 Task: Add Endangered Species Chocolate Otter Milk Chocolate Bar to the cart.
Action: Mouse moved to (32, 79)
Screenshot: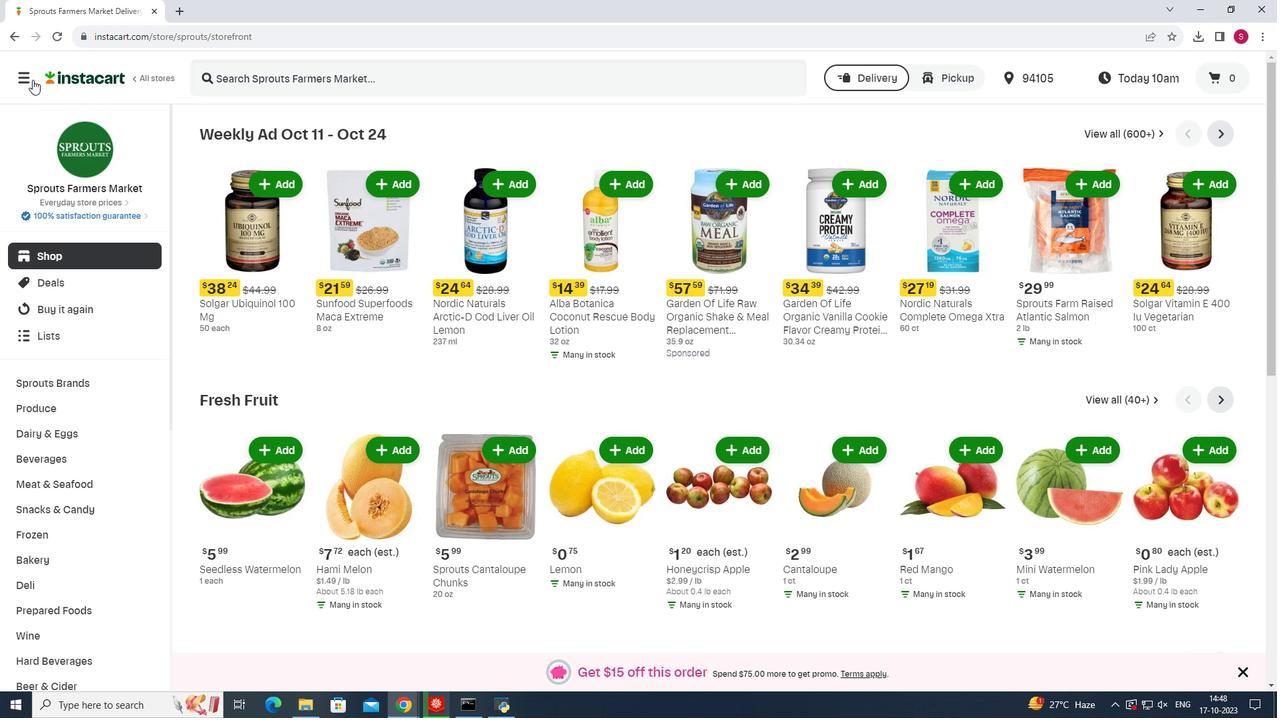 
Action: Mouse pressed left at (32, 79)
Screenshot: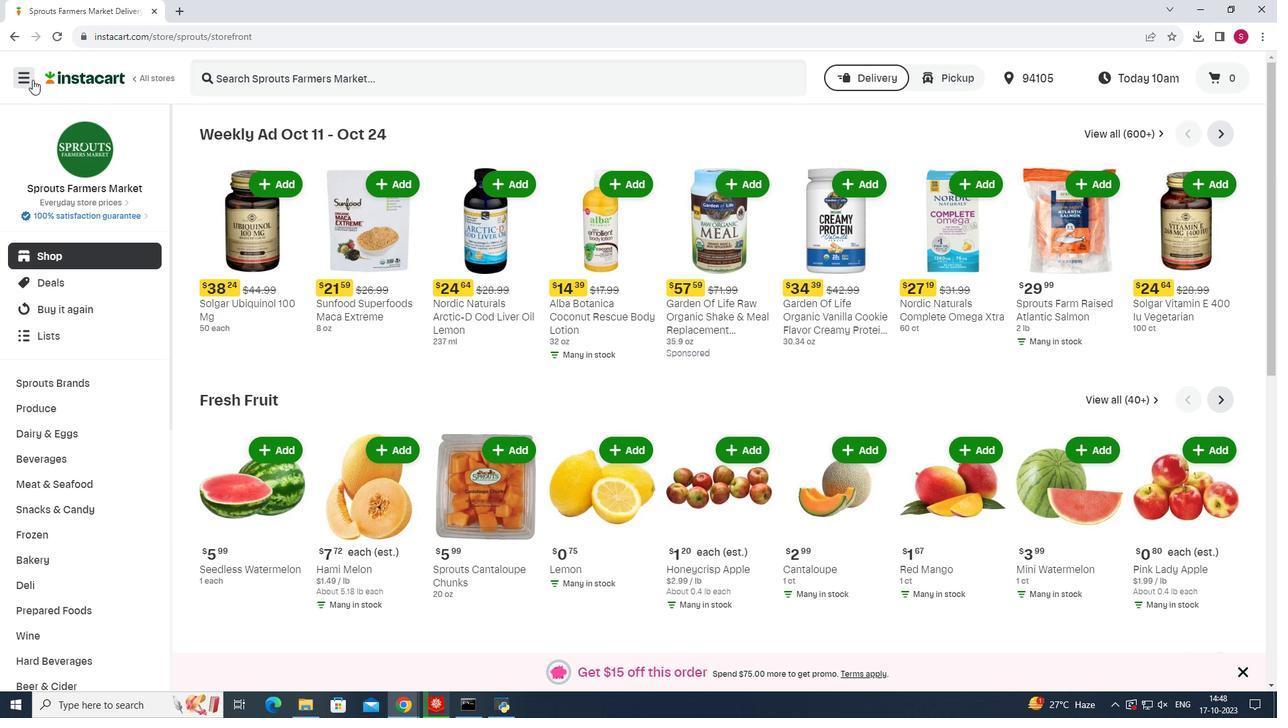 
Action: Mouse moved to (83, 349)
Screenshot: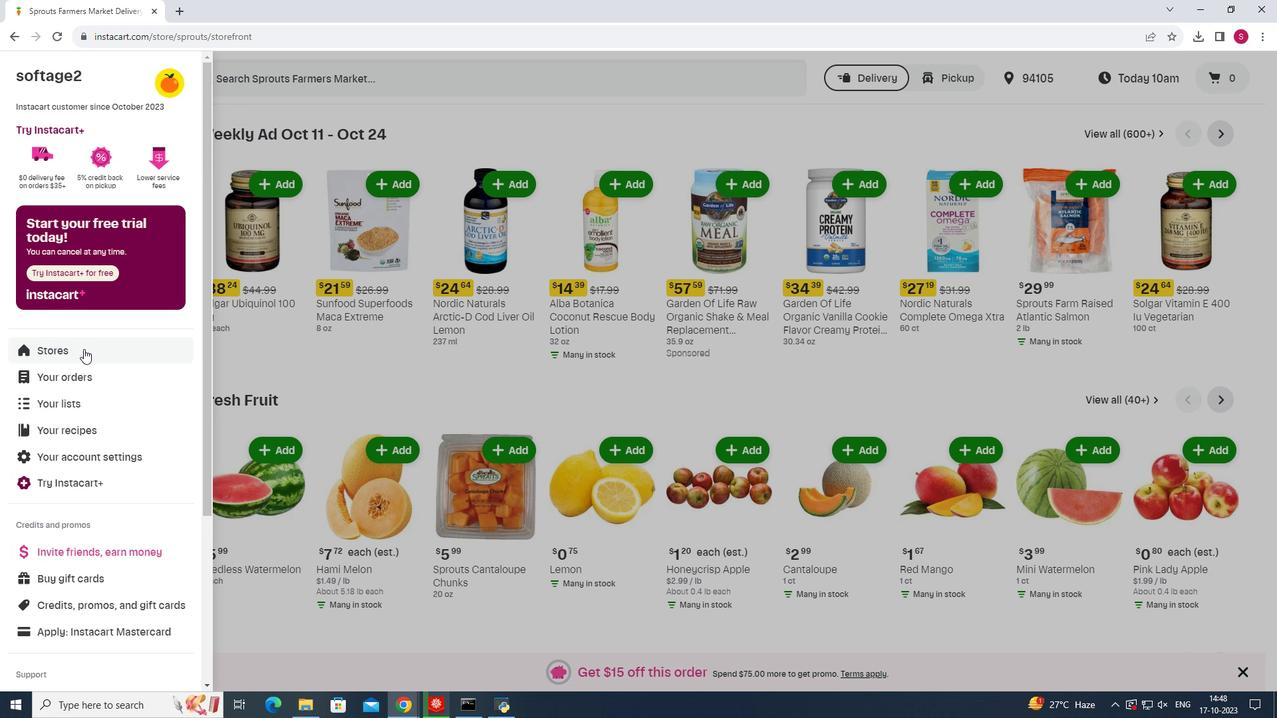 
Action: Mouse pressed left at (83, 349)
Screenshot: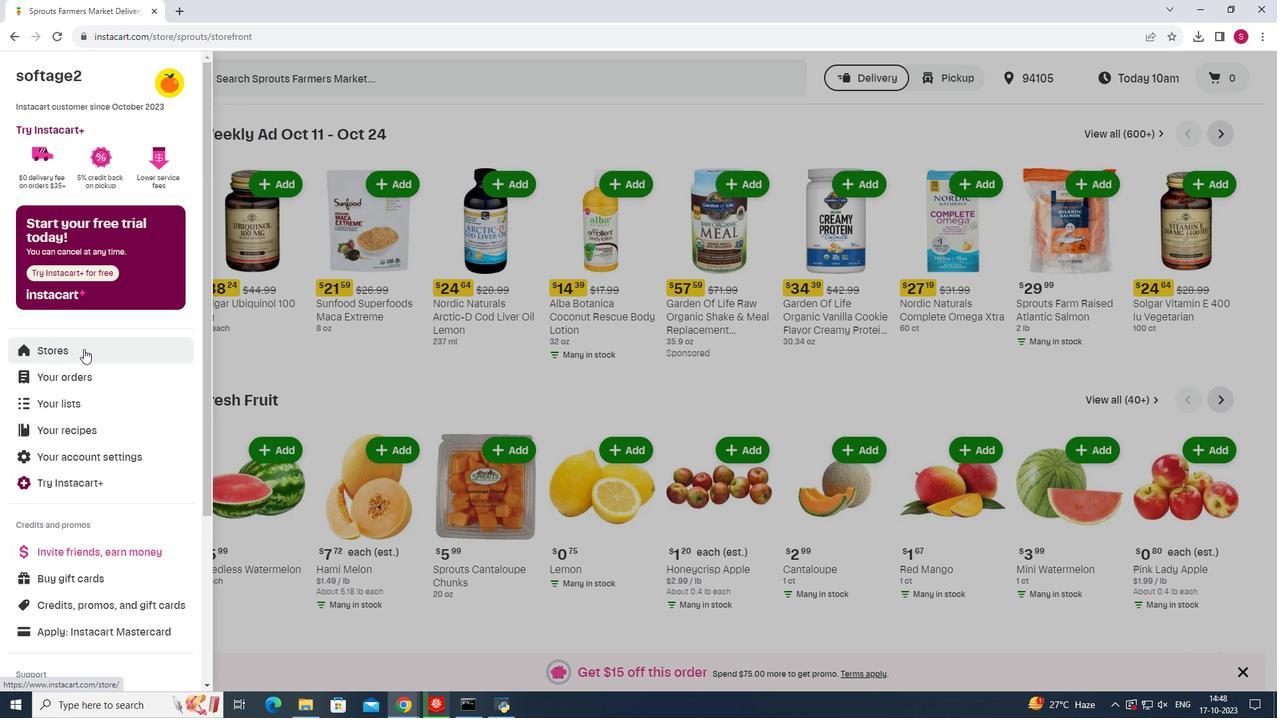 
Action: Mouse moved to (309, 121)
Screenshot: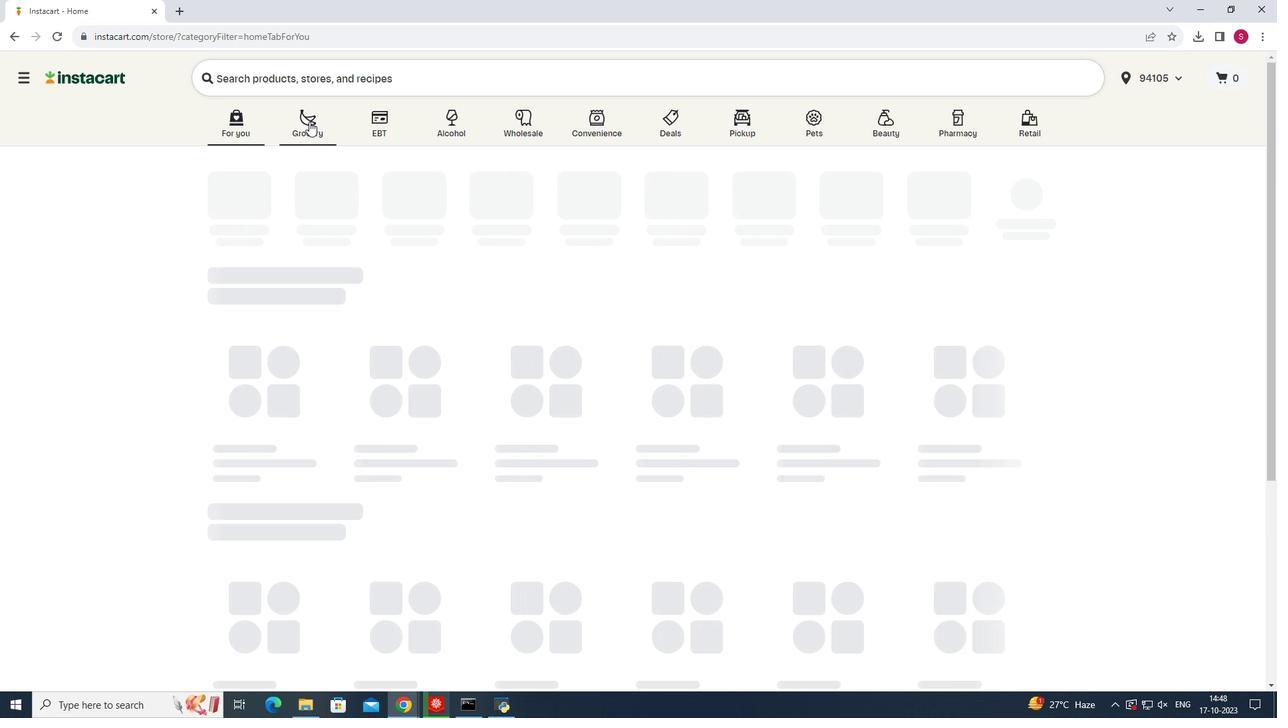 
Action: Mouse pressed left at (309, 121)
Screenshot: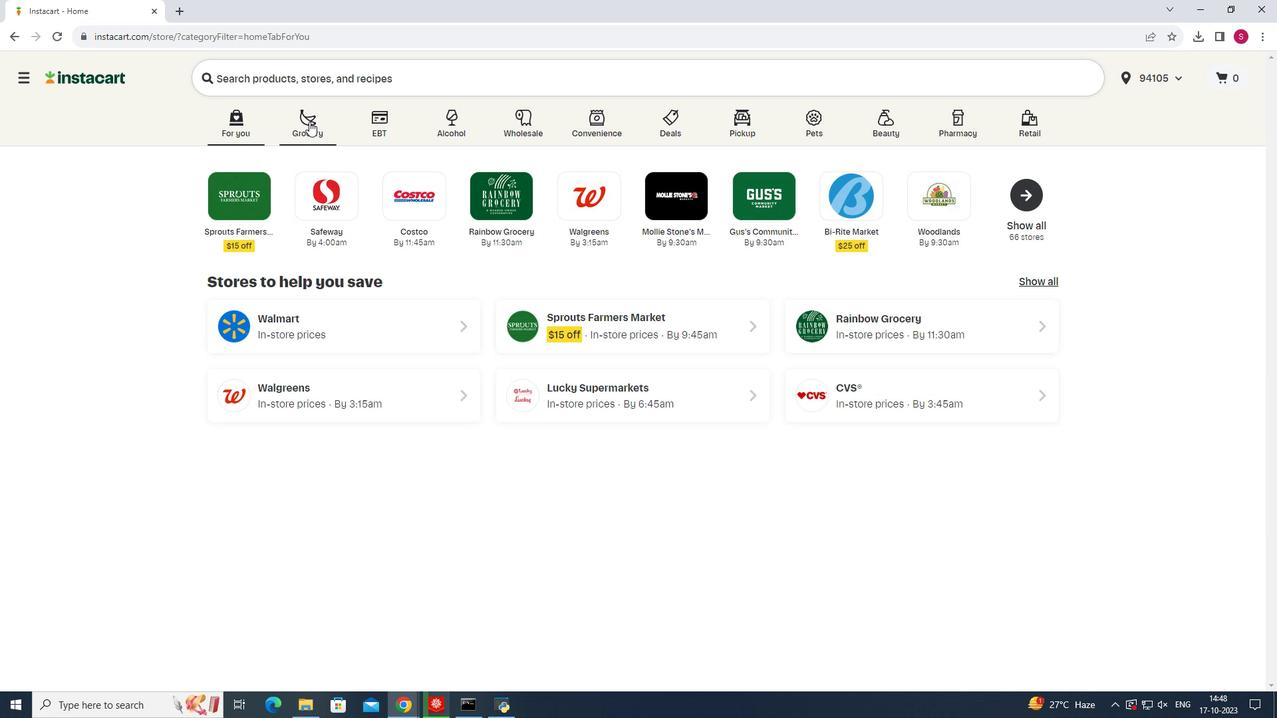 
Action: Mouse moved to (890, 182)
Screenshot: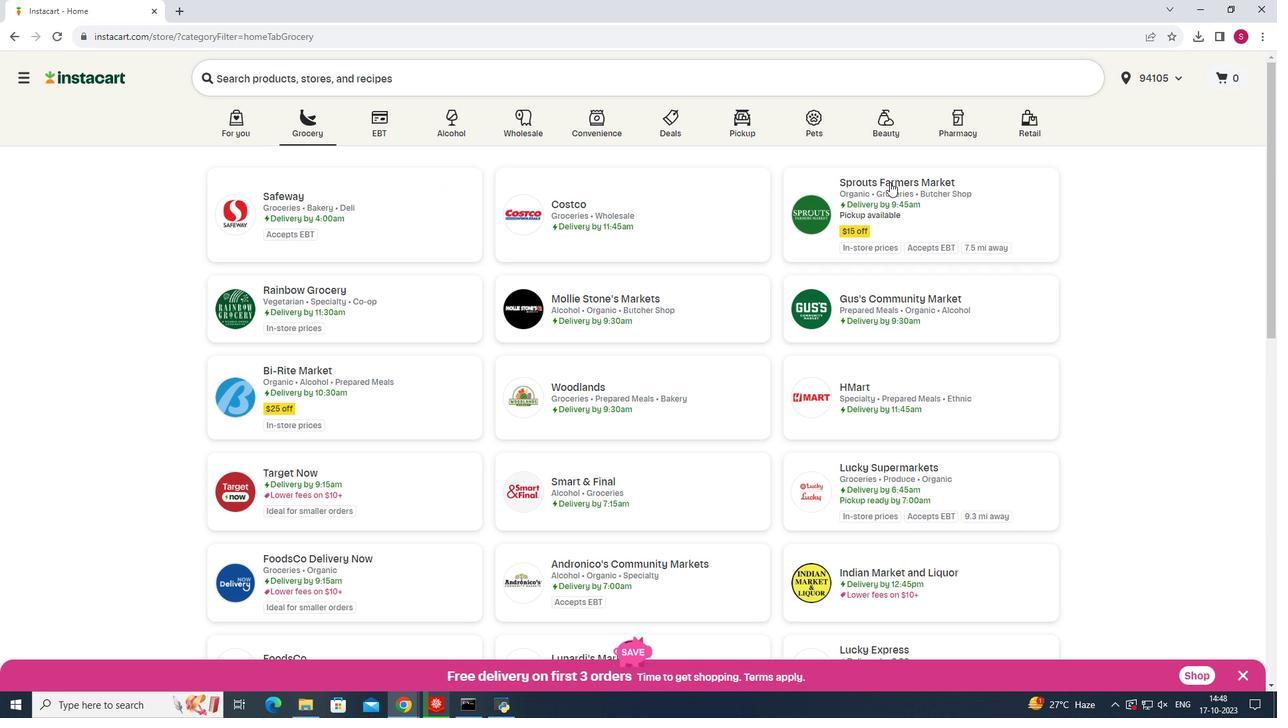 
Action: Mouse pressed left at (890, 182)
Screenshot: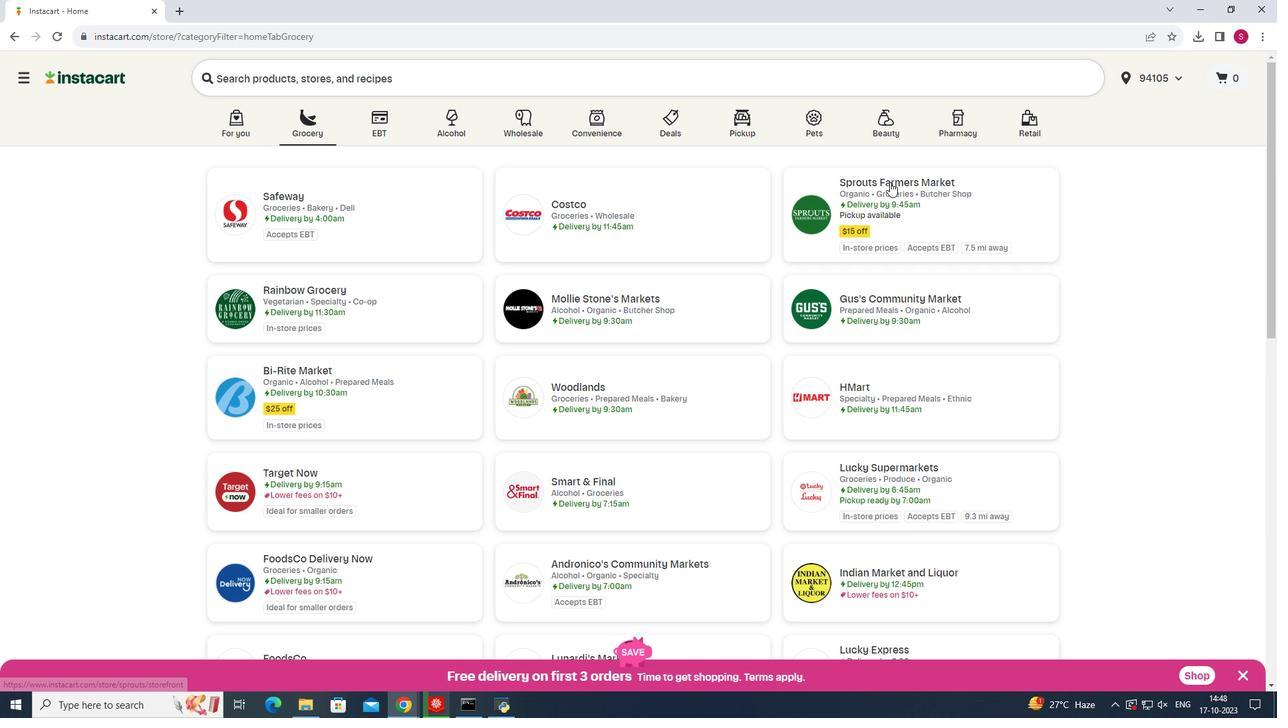 
Action: Mouse moved to (66, 507)
Screenshot: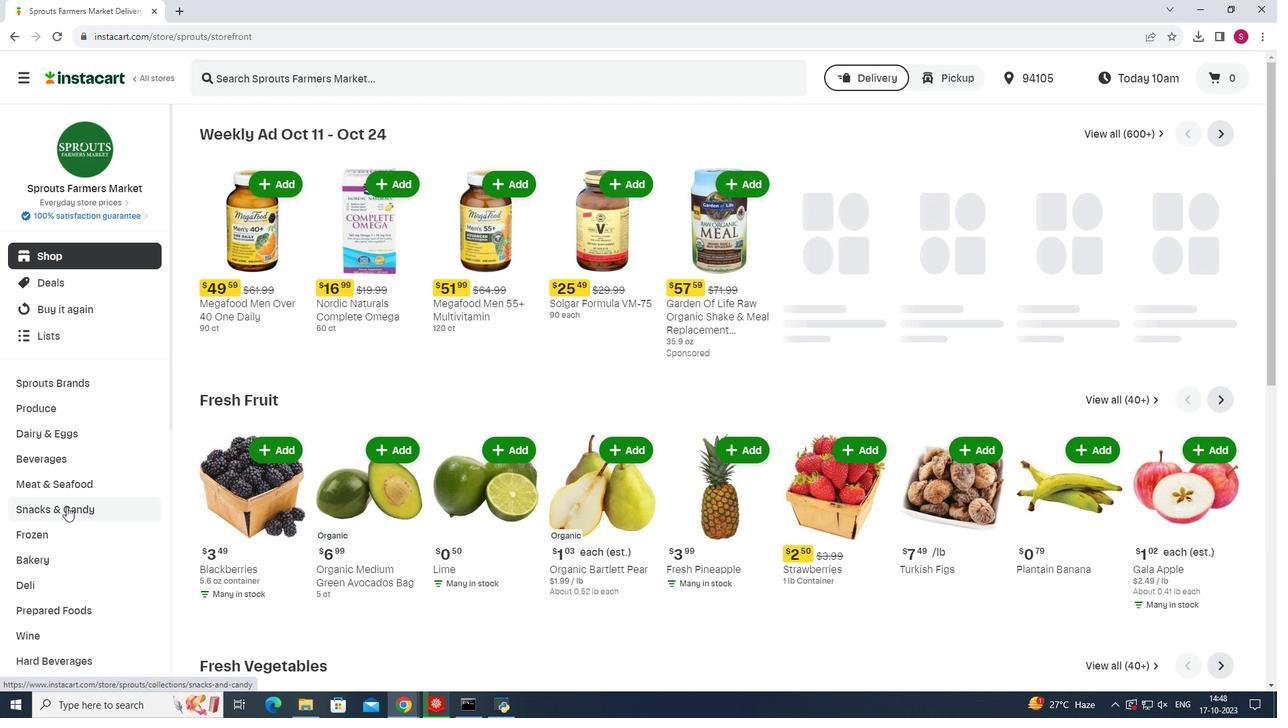 
Action: Mouse pressed left at (66, 507)
Screenshot: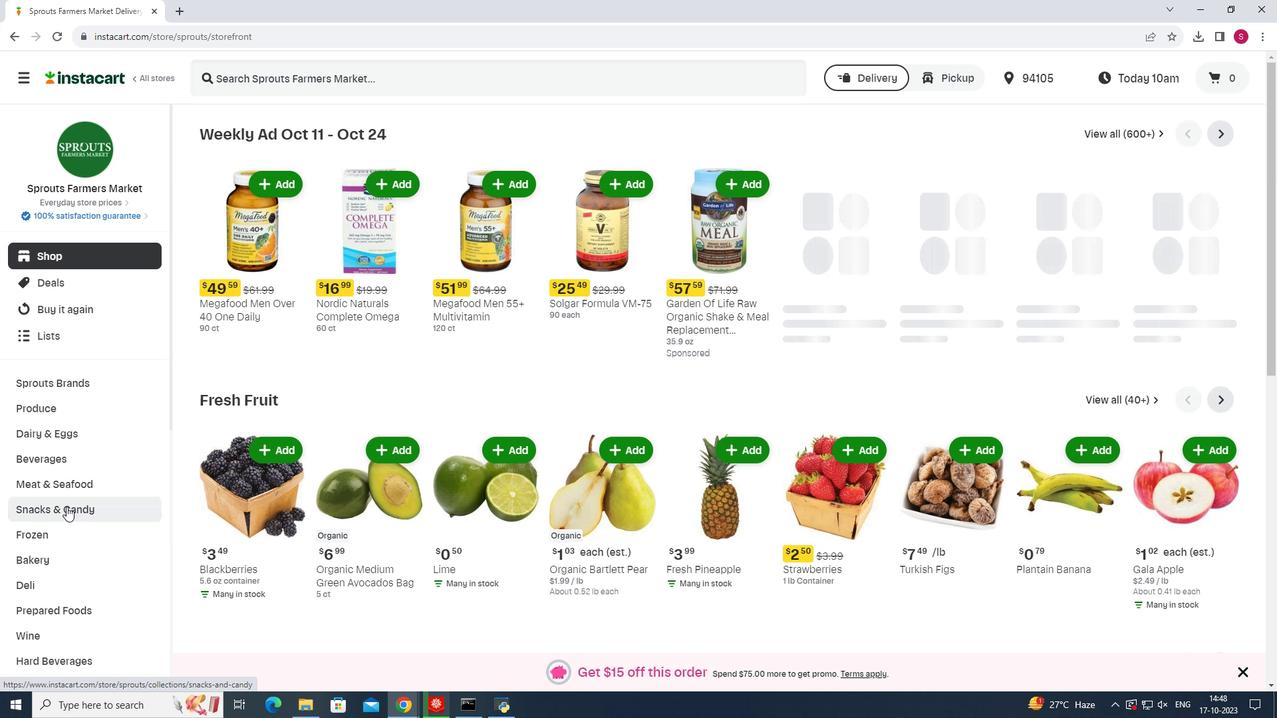 
Action: Mouse moved to (384, 162)
Screenshot: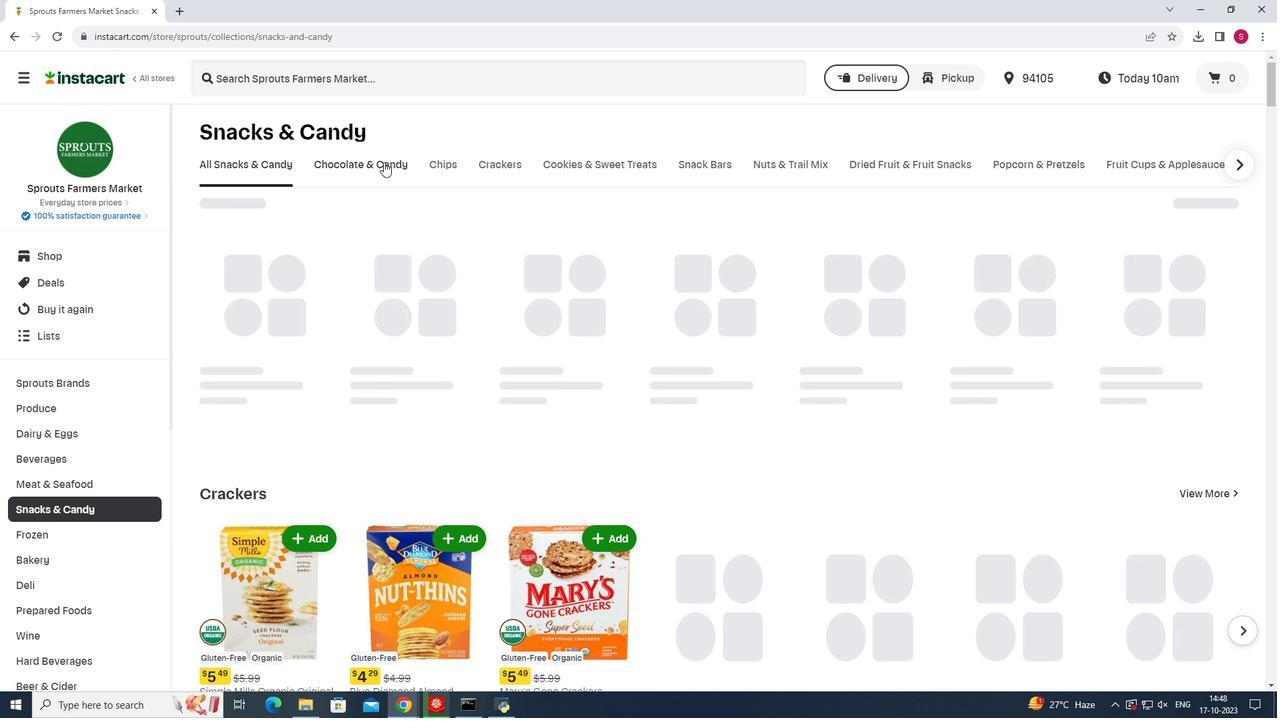 
Action: Mouse pressed left at (384, 162)
Screenshot: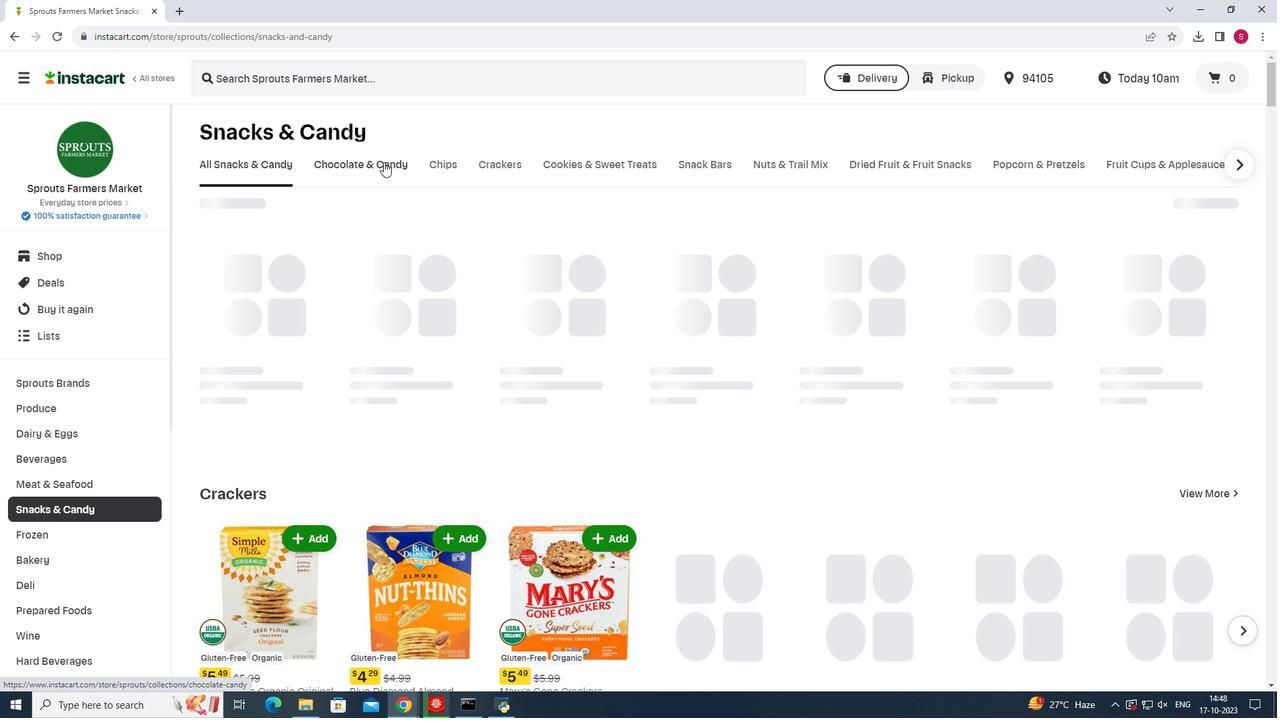 
Action: Mouse moved to (350, 218)
Screenshot: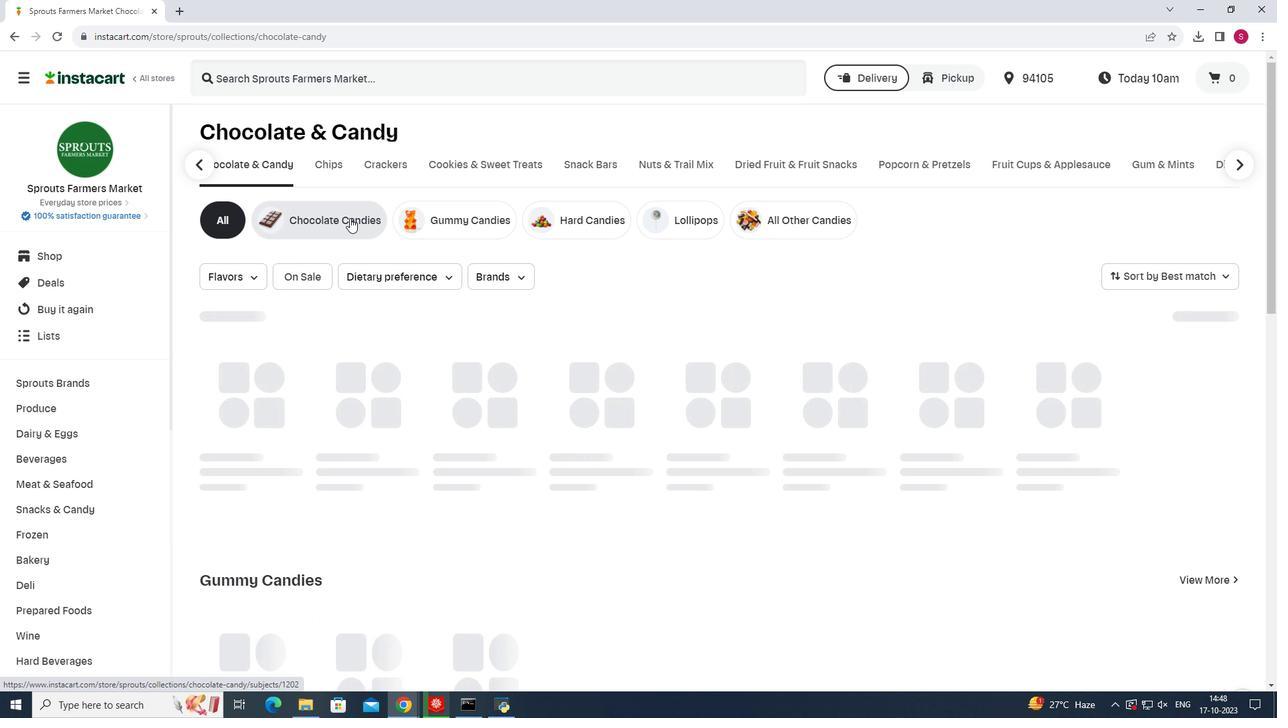 
Action: Mouse pressed left at (350, 218)
Screenshot: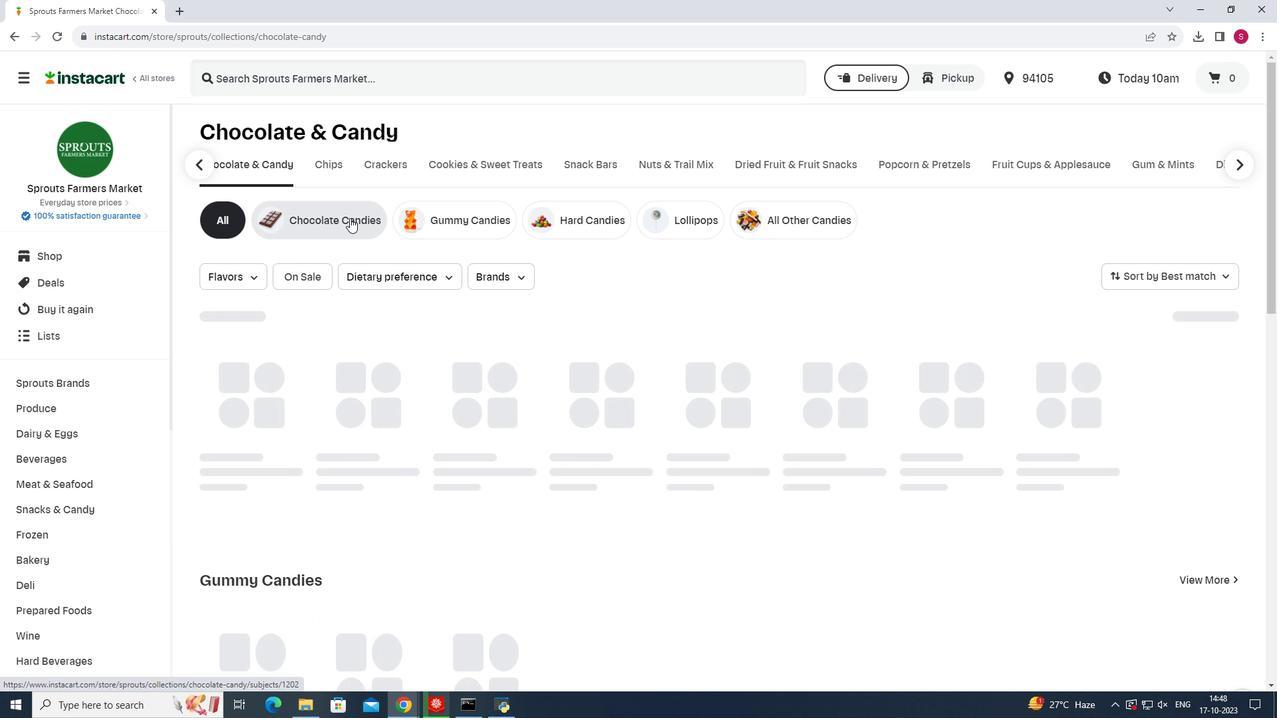 
Action: Mouse moved to (637, 73)
Screenshot: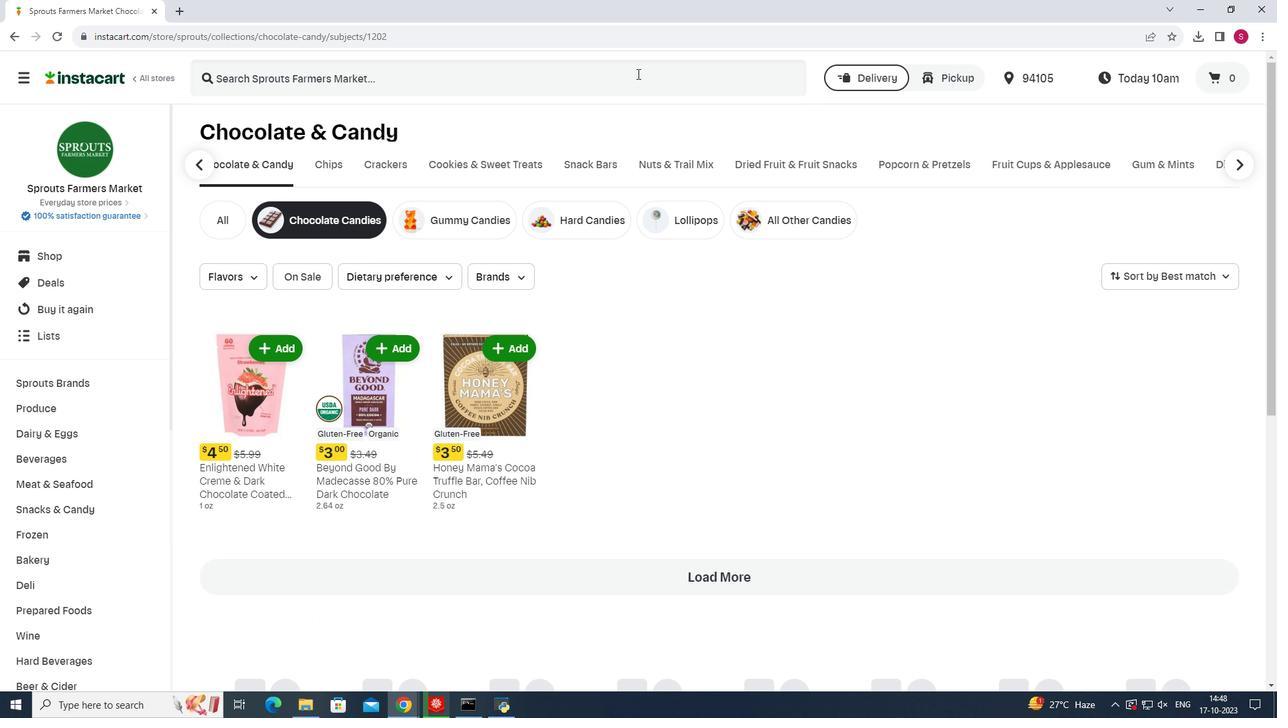 
Action: Mouse pressed left at (637, 73)
Screenshot: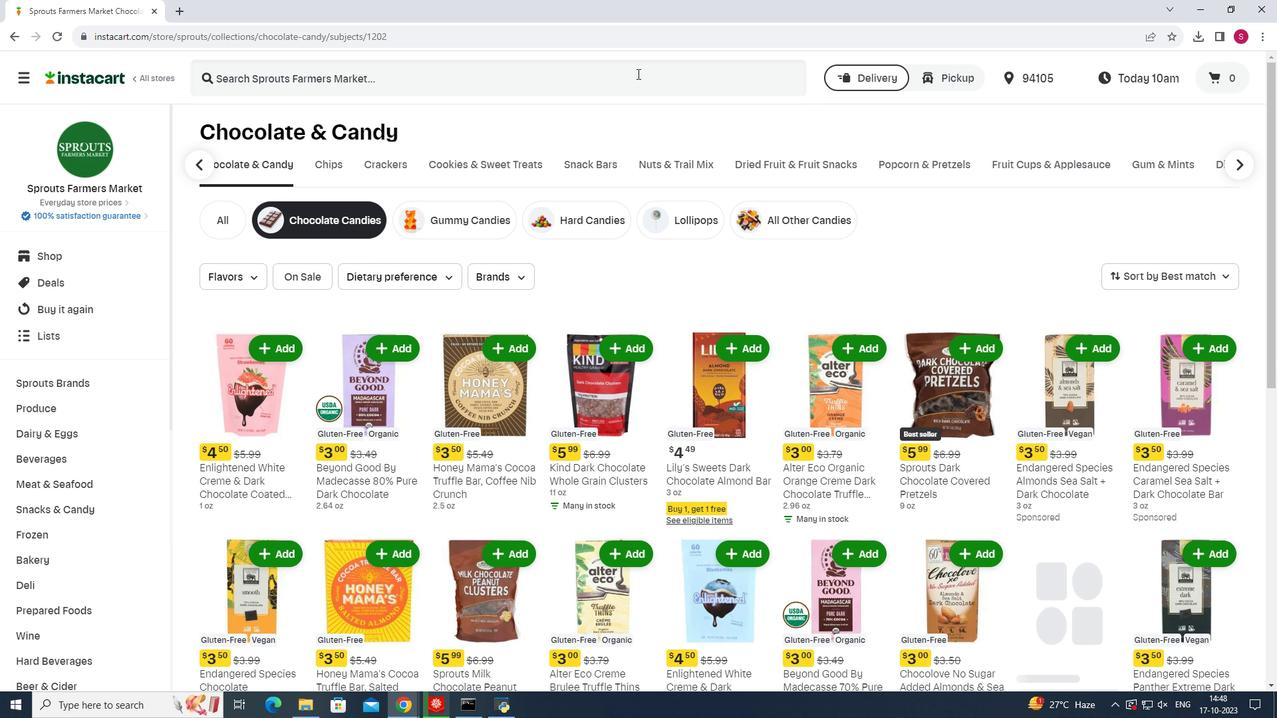 
Action: Key pressed <Key.shift>Endangered<Key.space><Key.shift><Key.shift><Key.shift><Key.shift><Key.shift><Key.shift><Key.shift><Key.shift><Key.shift>Species<Key.space><Key.shift><Key.shift><Key.shift><Key.shift><Key.shift><Key.shift><Key.shift>Chocoa<Key.backspace>late<Key.space><Key.shift>Otter<Key.space><Key.shift>Milt<Key.backspace>k<Key.space><Key.shift>Chocolate<Key.space><Key.shift>Bar<Key.enter>
Screenshot: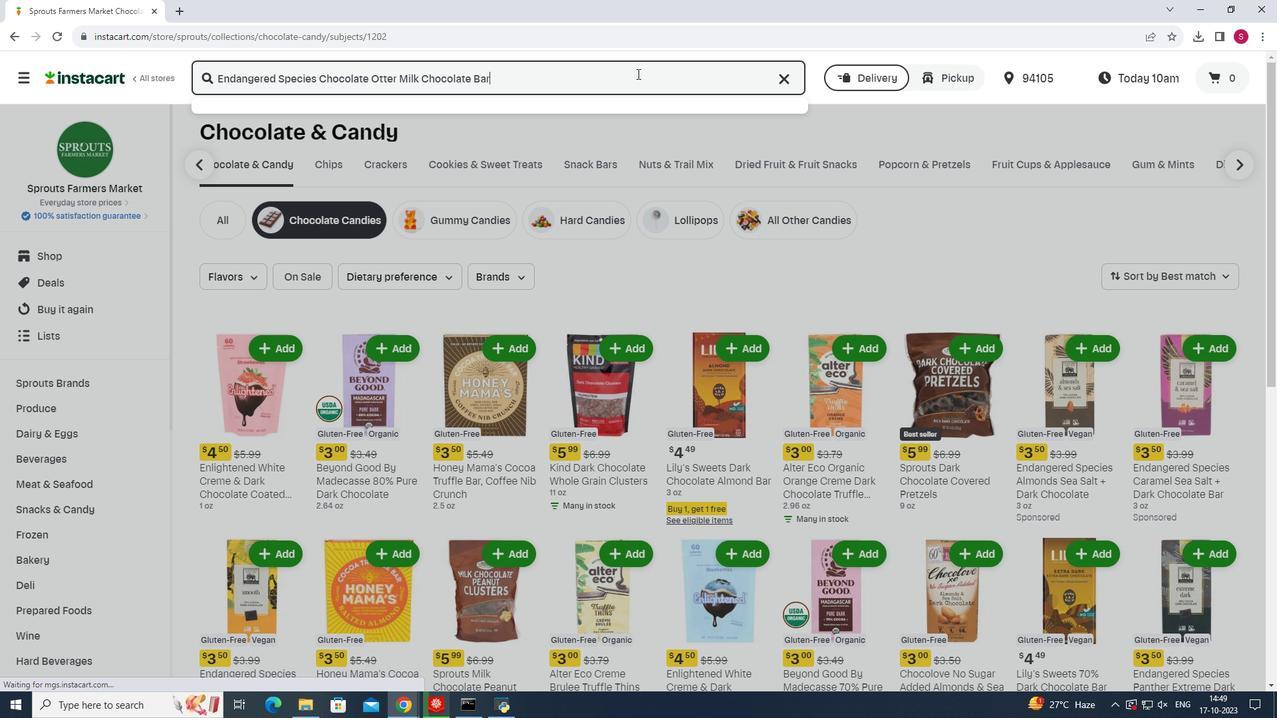 
Action: Mouse moved to (1079, 383)
Screenshot: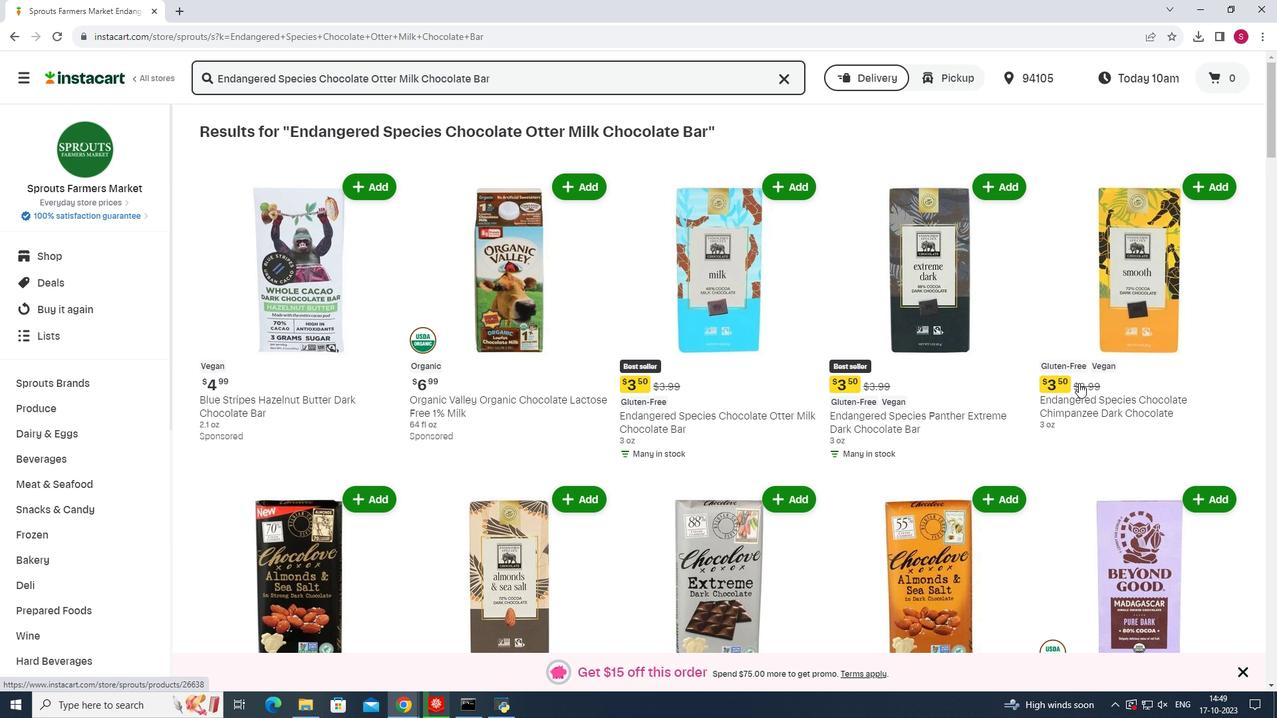 
Action: Mouse scrolled (1079, 382) with delta (0, 0)
Screenshot: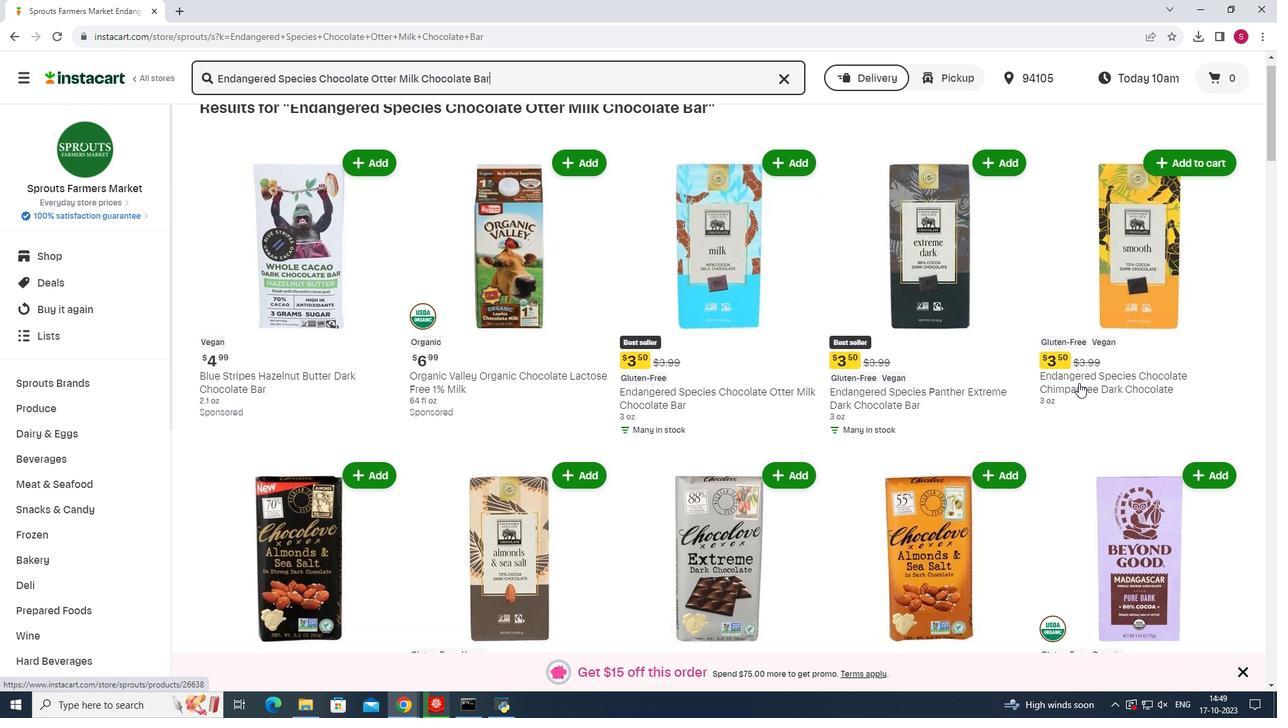 
Action: Mouse scrolled (1079, 382) with delta (0, 0)
Screenshot: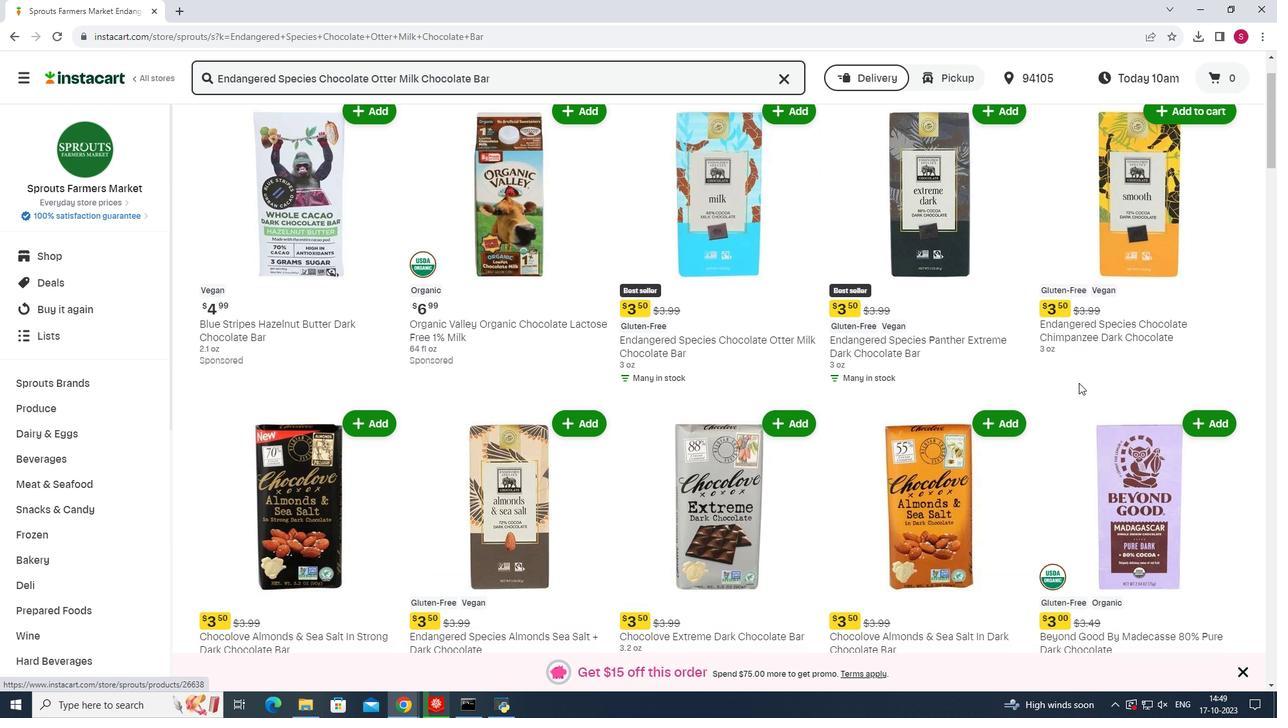
Action: Mouse scrolled (1079, 382) with delta (0, 0)
Screenshot: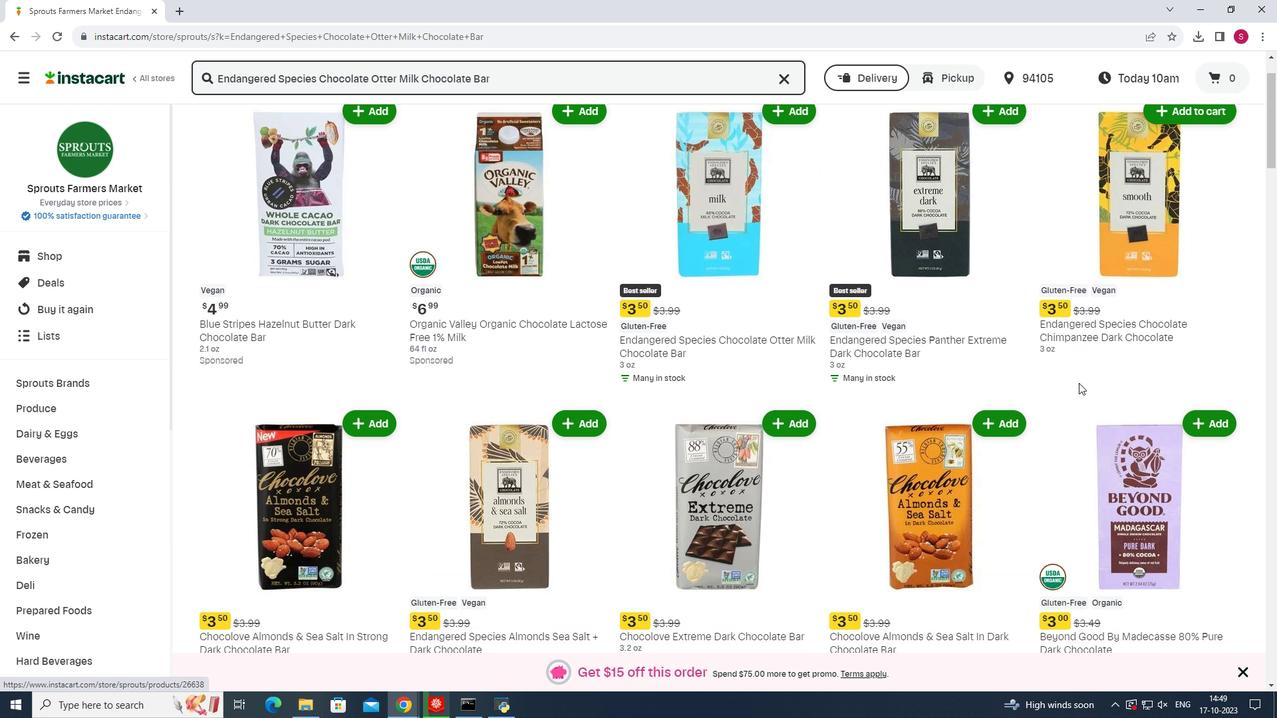 
Action: Mouse moved to (791, 460)
Screenshot: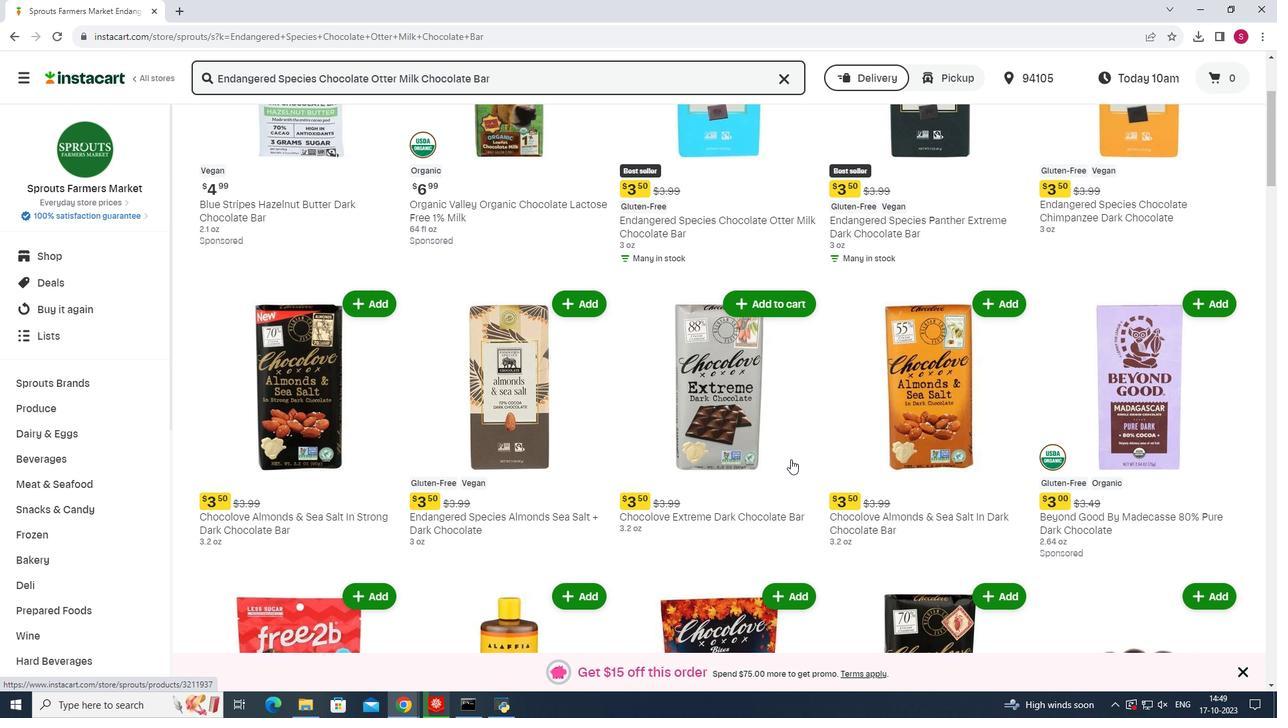
Action: Mouse scrolled (791, 461) with delta (0, 0)
Screenshot: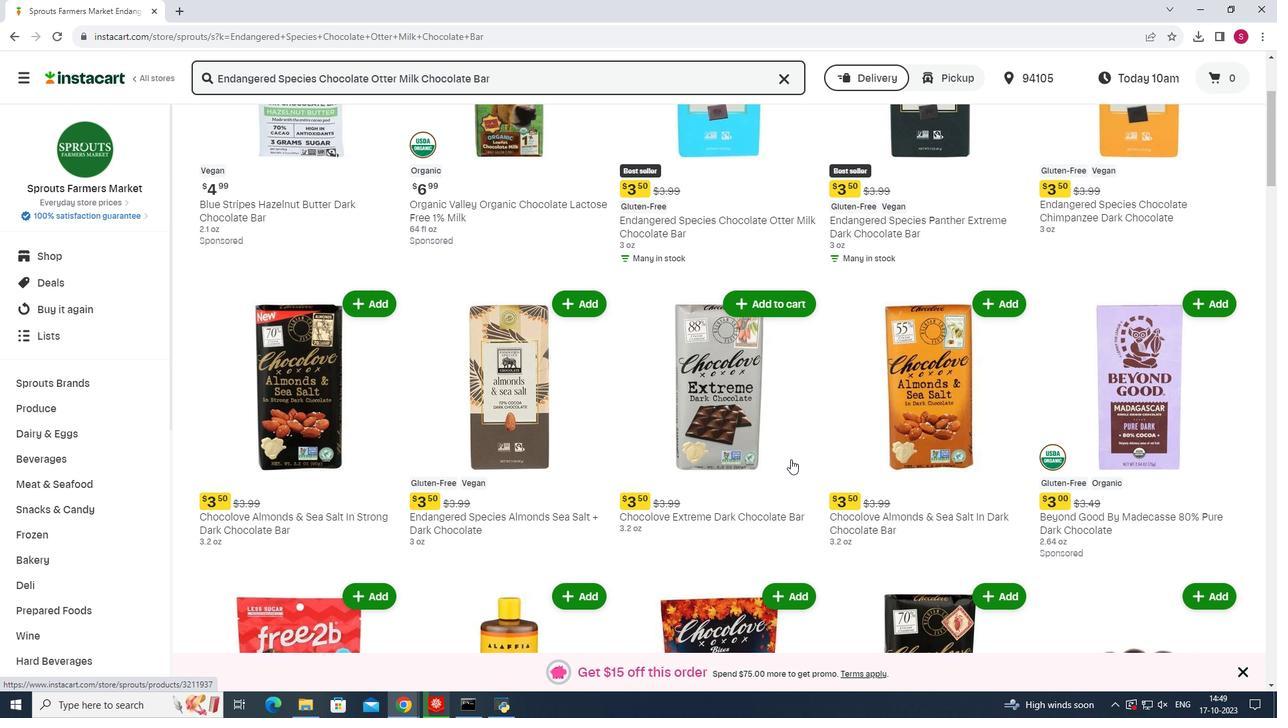 
Action: Mouse moved to (791, 459)
Screenshot: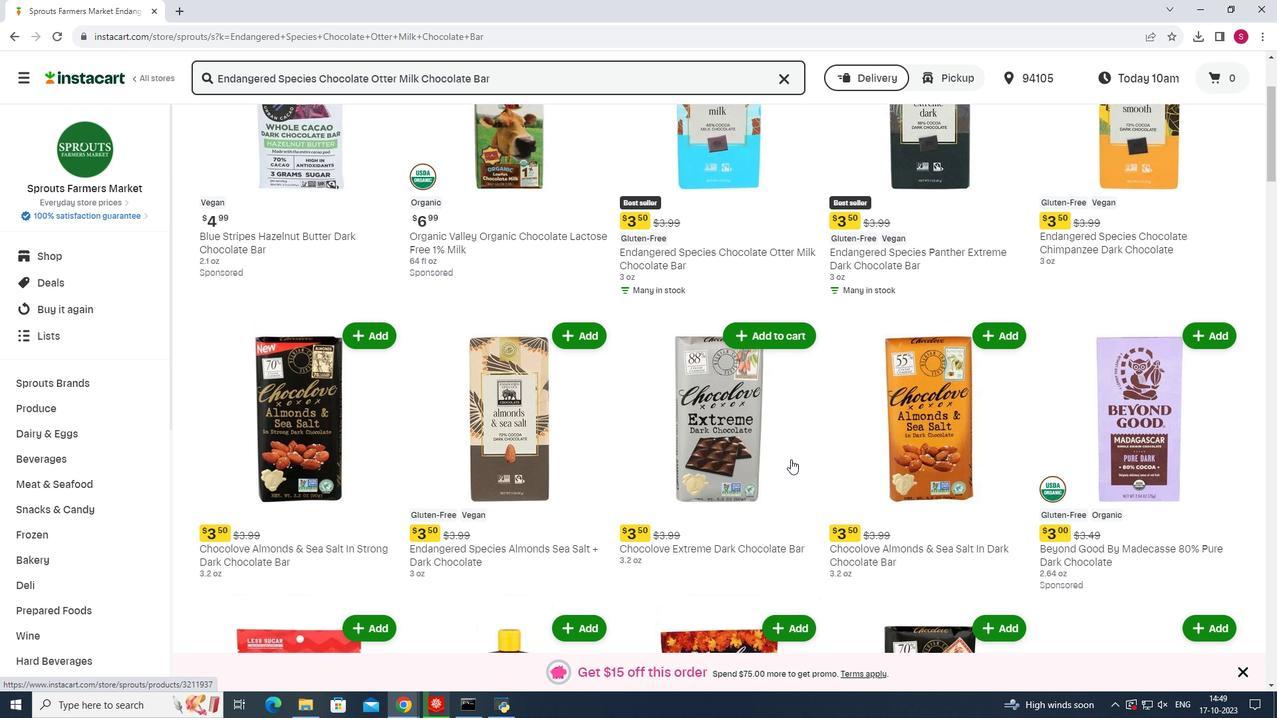 
Action: Mouse scrolled (791, 460) with delta (0, 0)
Screenshot: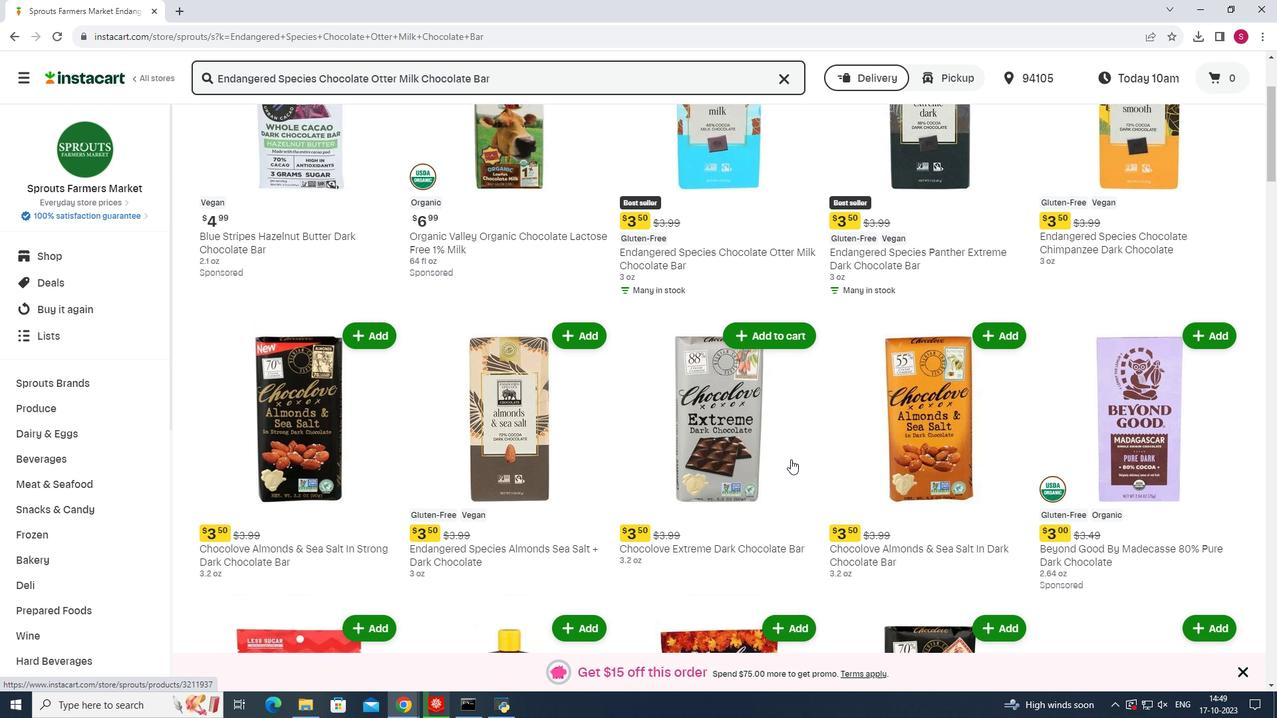 
Action: Mouse scrolled (791, 460) with delta (0, 0)
Screenshot: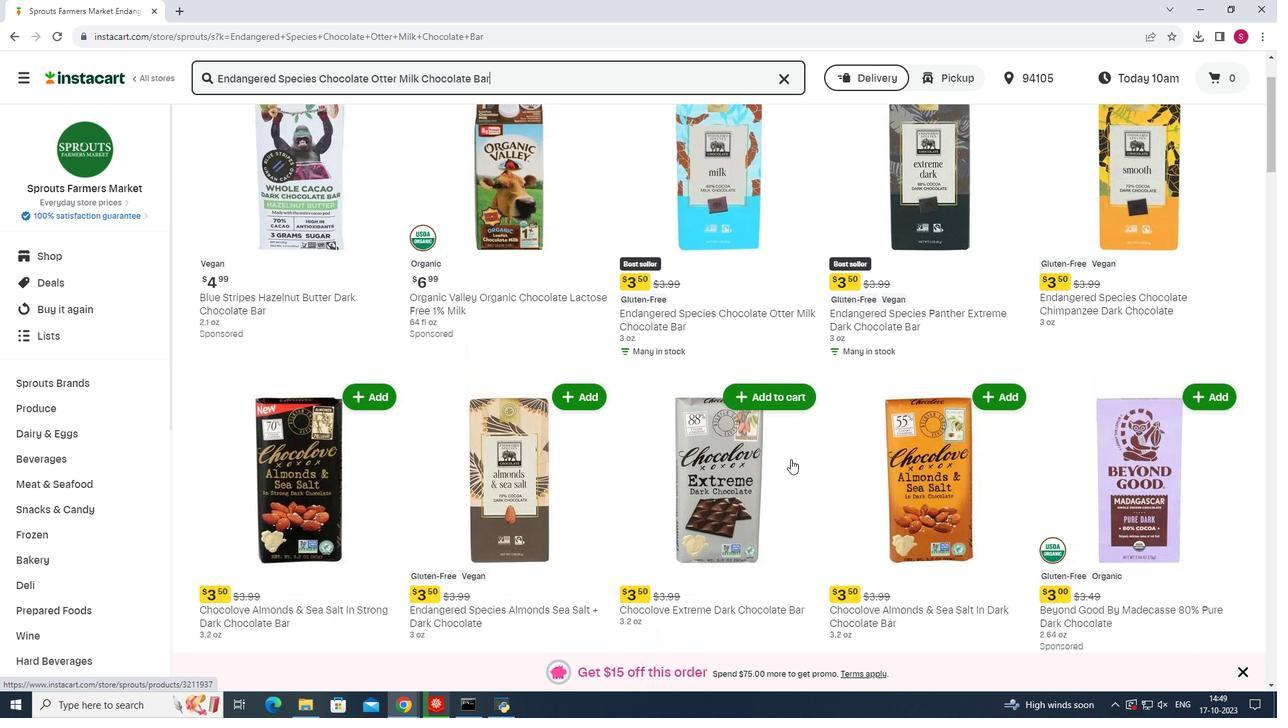 
Action: Mouse moved to (772, 185)
Screenshot: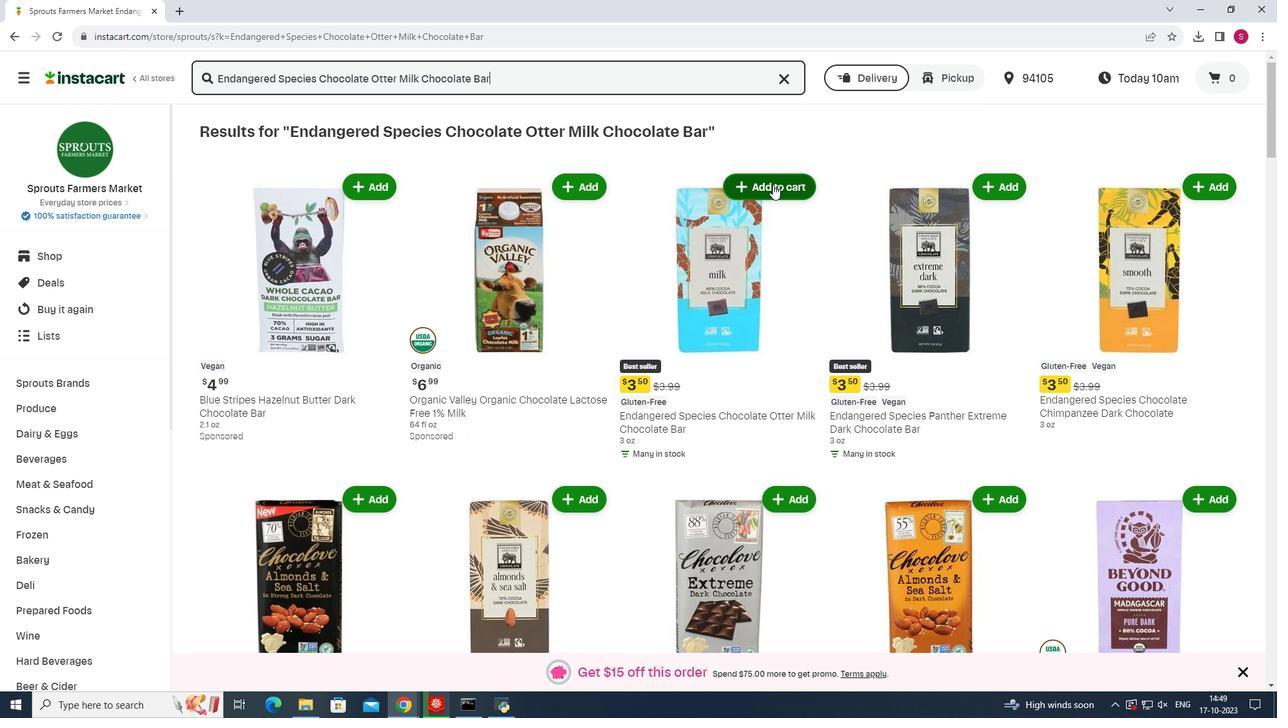 
Action: Mouse pressed left at (772, 185)
Screenshot: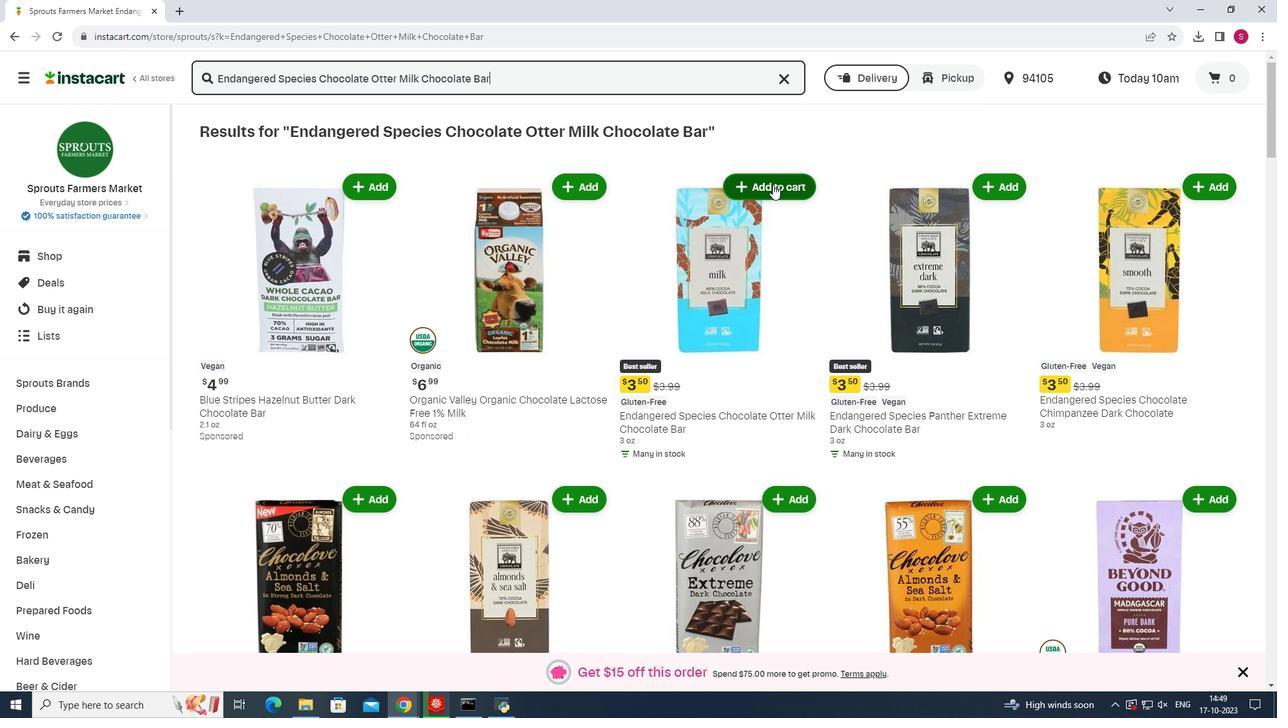 
Action: Mouse moved to (926, 169)
Screenshot: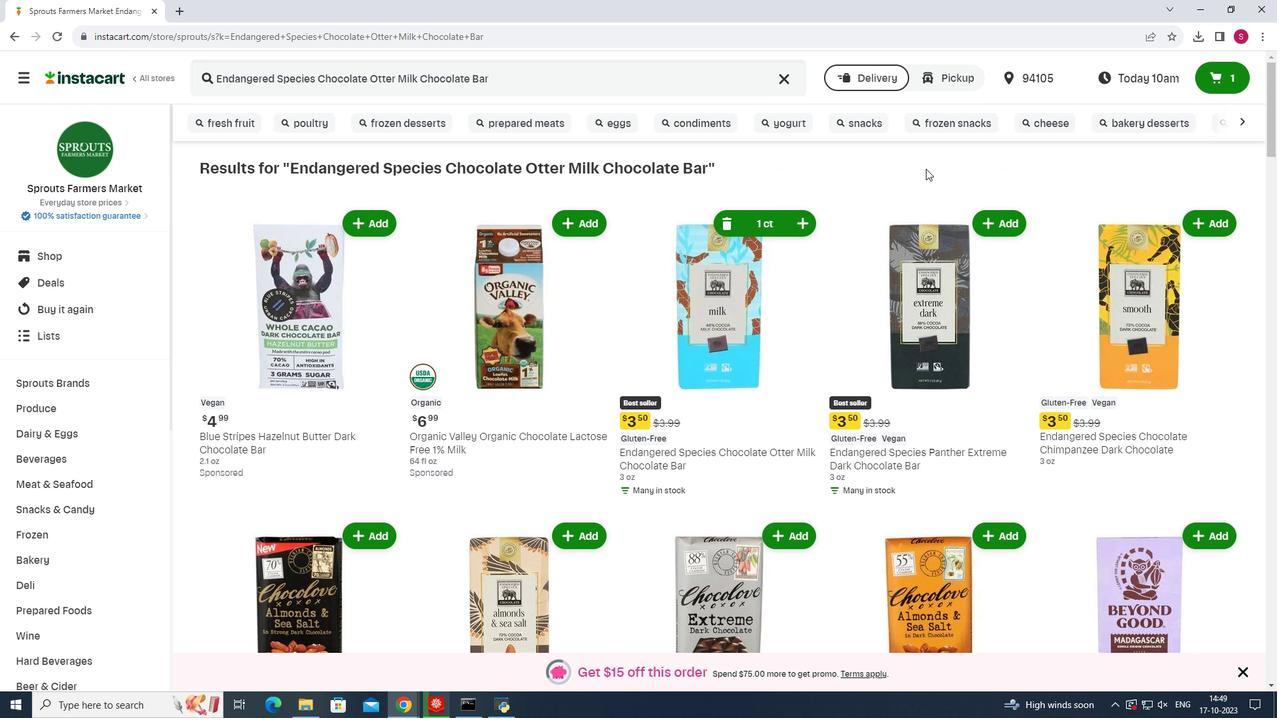 
